 Task: Add the task  Add integration with third-party services such as Google Drive and Dropbox to the section Customer Satisfaction Sprint in the project Ubertech and add a Due Date to the respective task as 2023/12/15.
Action: Mouse moved to (639, 472)
Screenshot: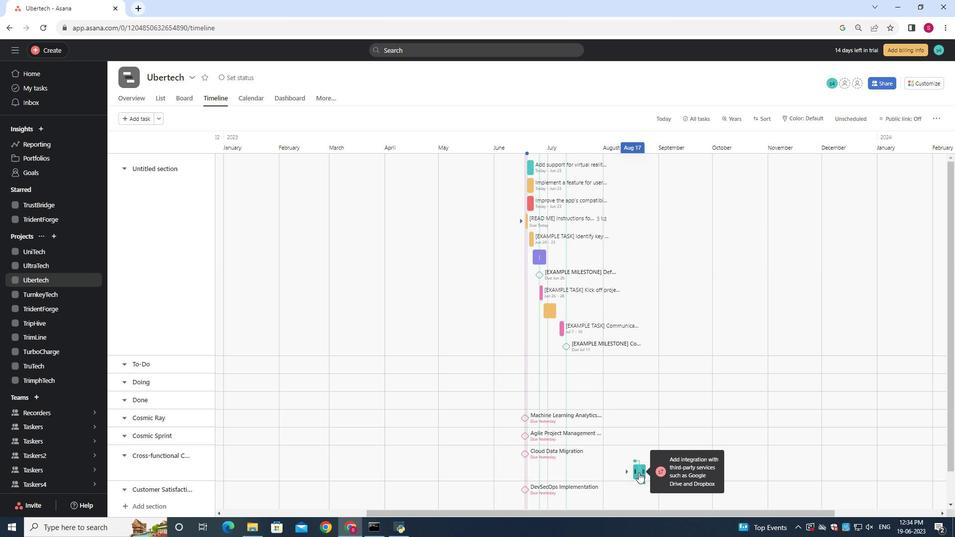 
Action: Mouse pressed left at (639, 472)
Screenshot: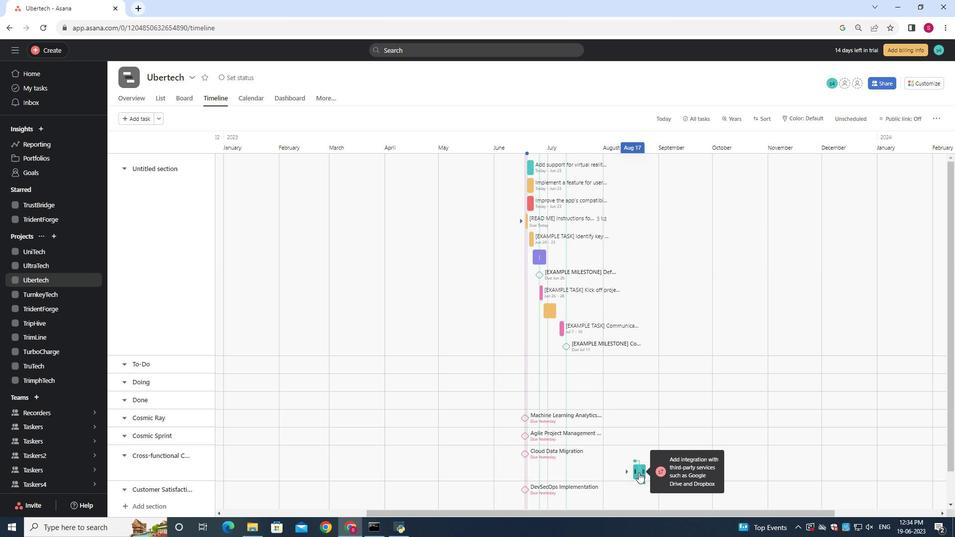 
Action: Mouse moved to (639, 458)
Screenshot: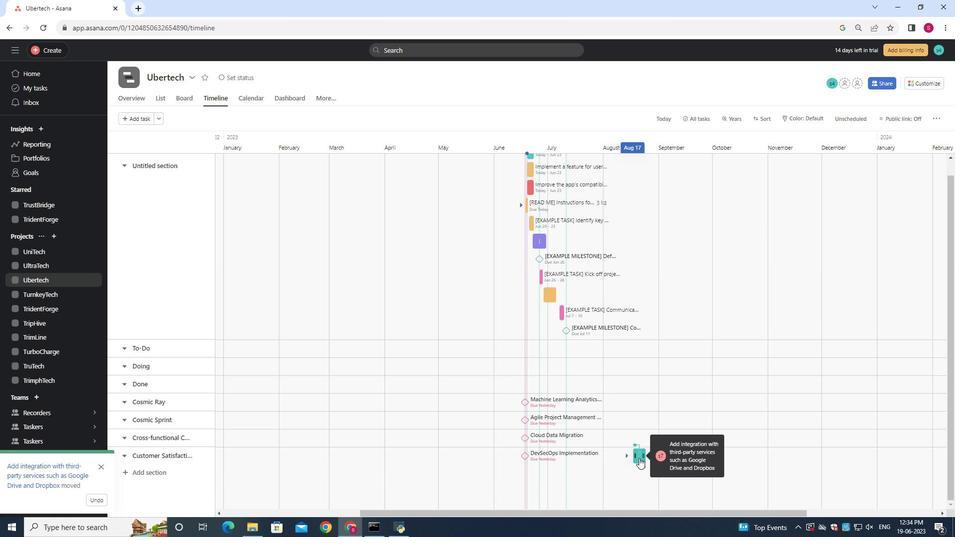 
Action: Mouse pressed left at (639, 458)
Screenshot: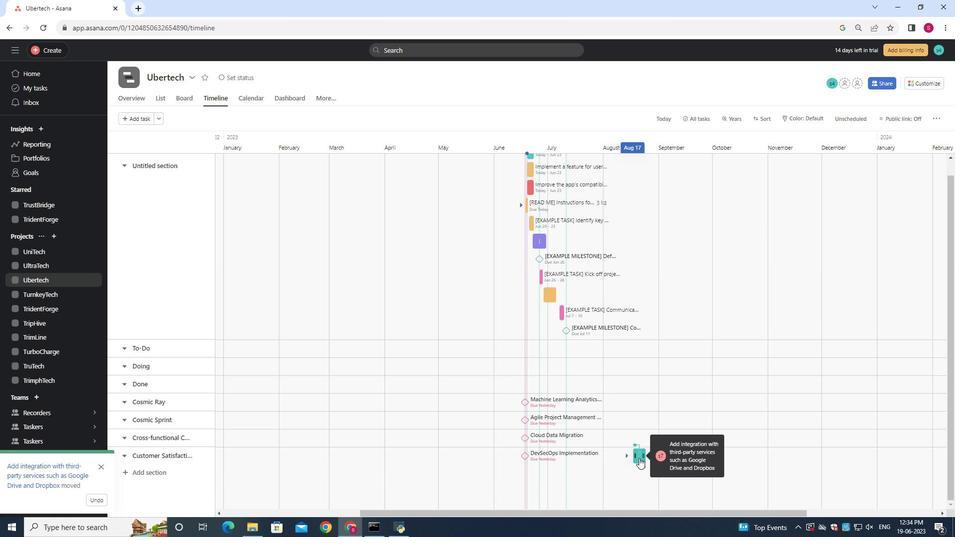 
Action: Mouse moved to (760, 201)
Screenshot: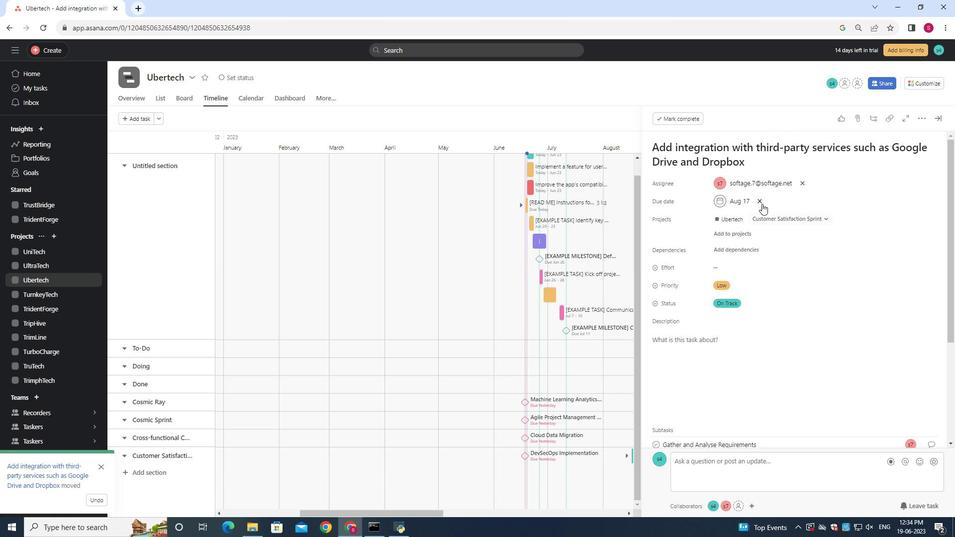 
Action: Mouse pressed left at (760, 201)
Screenshot: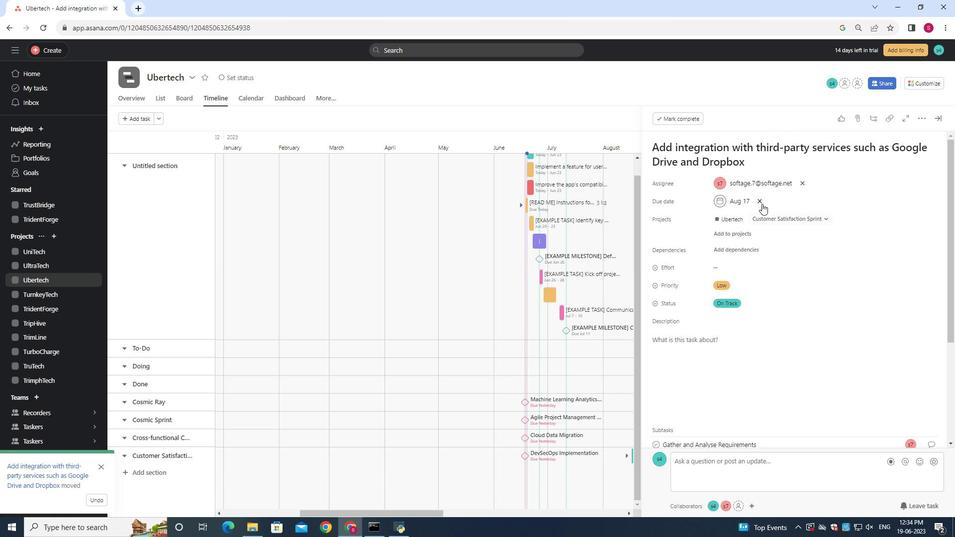 
Action: Mouse moved to (735, 202)
Screenshot: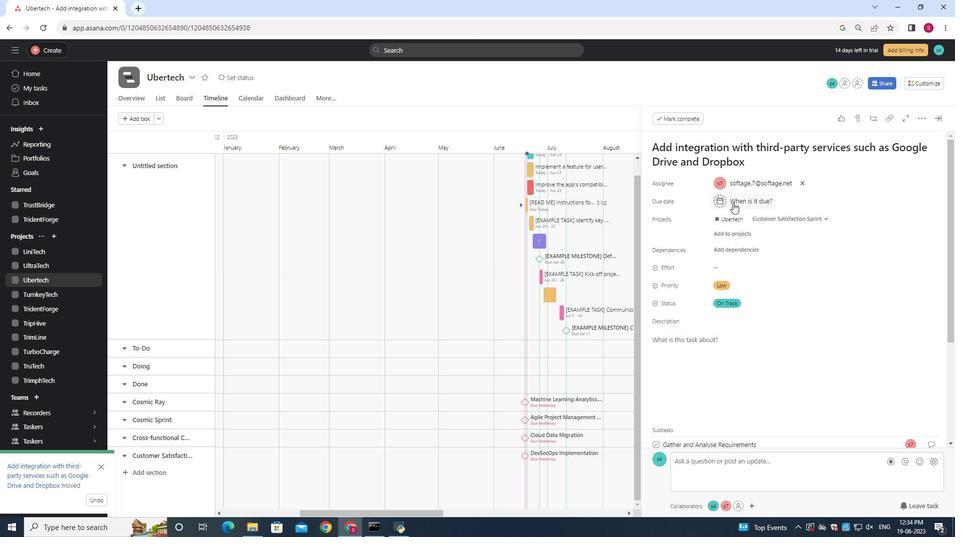 
Action: Mouse pressed left at (735, 202)
Screenshot: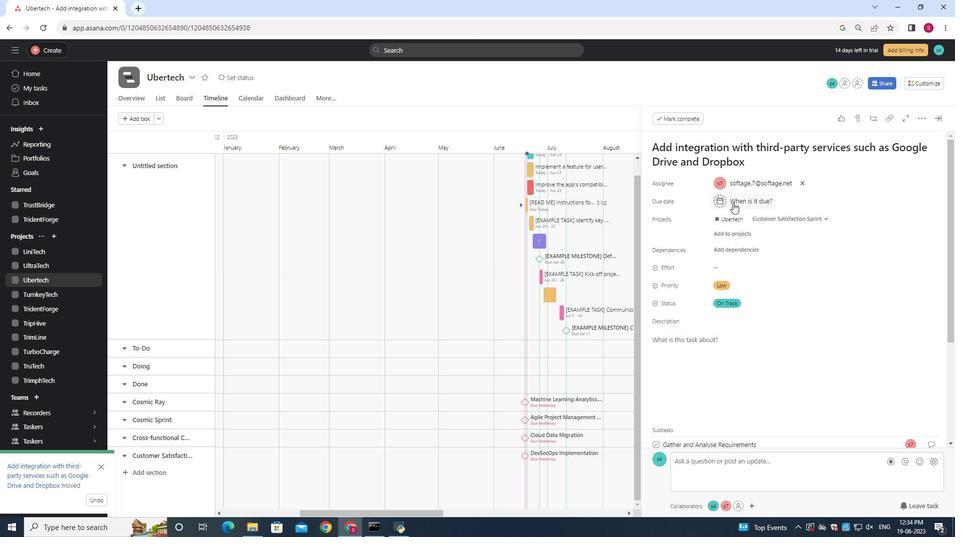 
Action: Mouse moved to (741, 211)
Screenshot: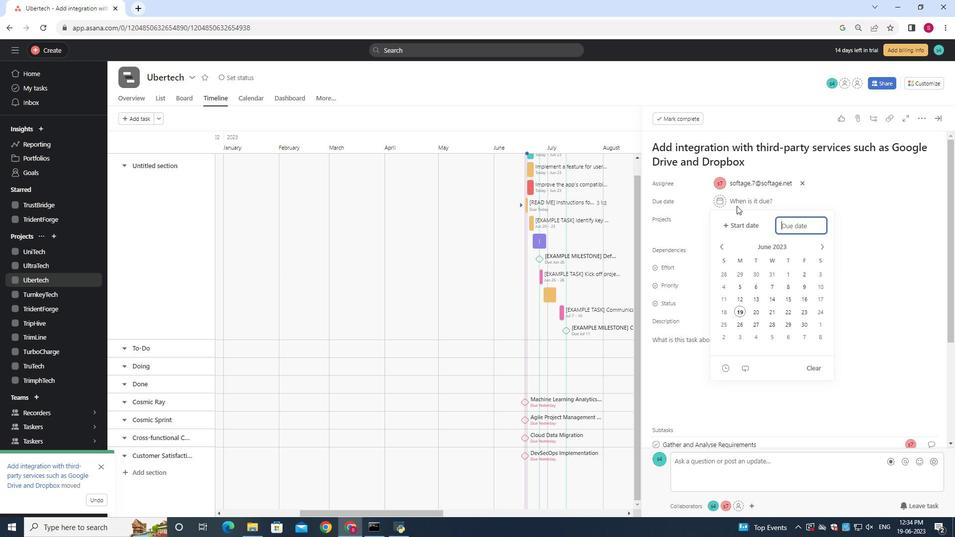
Action: Key pressed 20
Screenshot: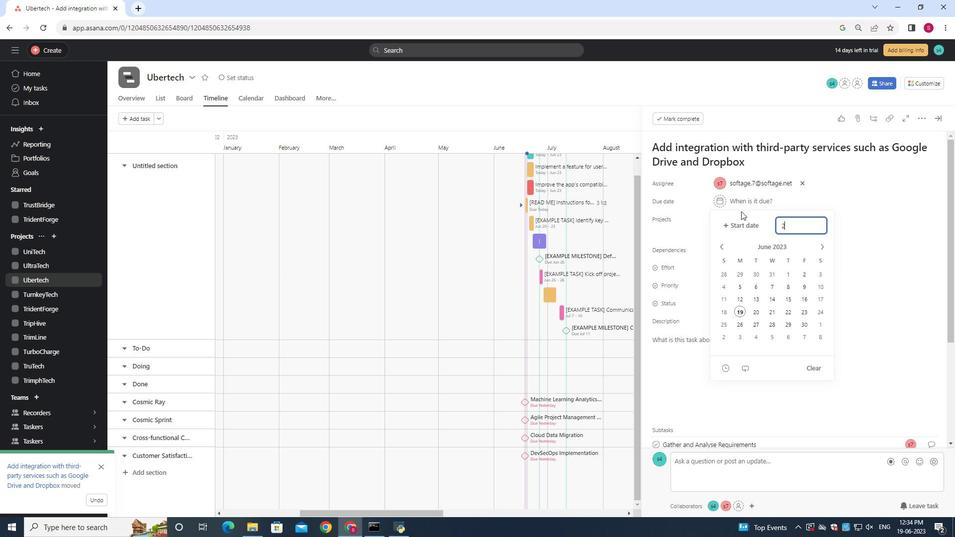 
Action: Mouse moved to (741, 211)
Screenshot: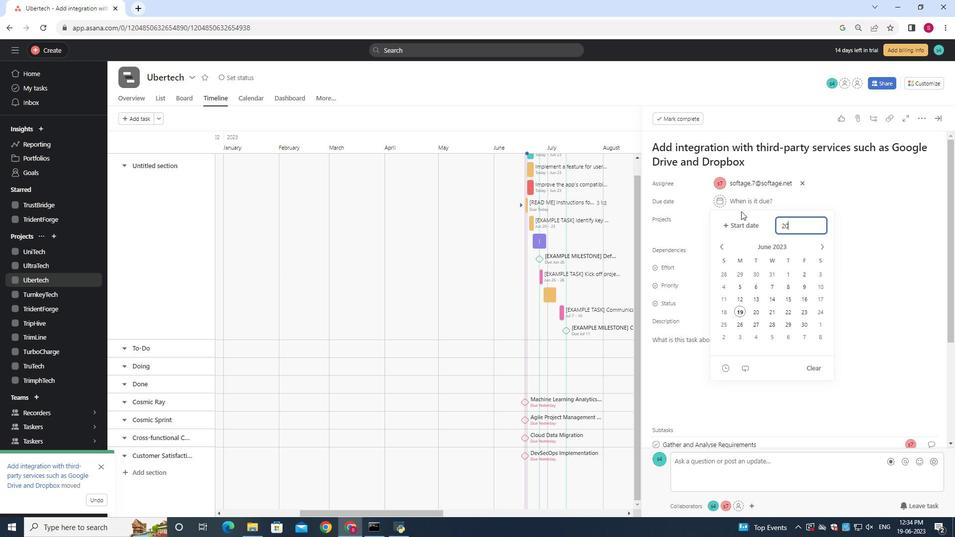
Action: Key pressed 23/12/15<Key.enter>
Screenshot: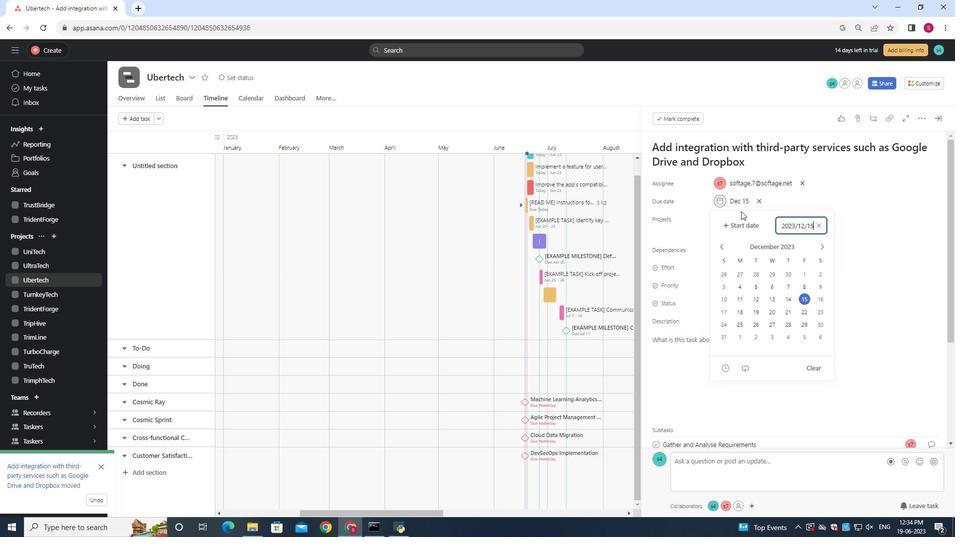 
